 Task: Adjust the display resolution and refresh rate for the external monitor.
Action: Mouse pressed left at (410, 184)
Screenshot: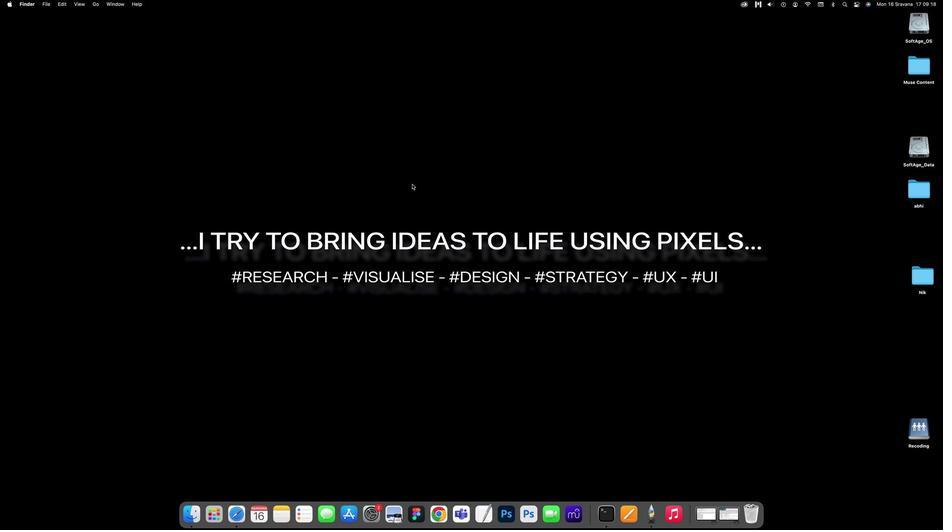 
Action: Mouse moved to (8, 4)
Screenshot: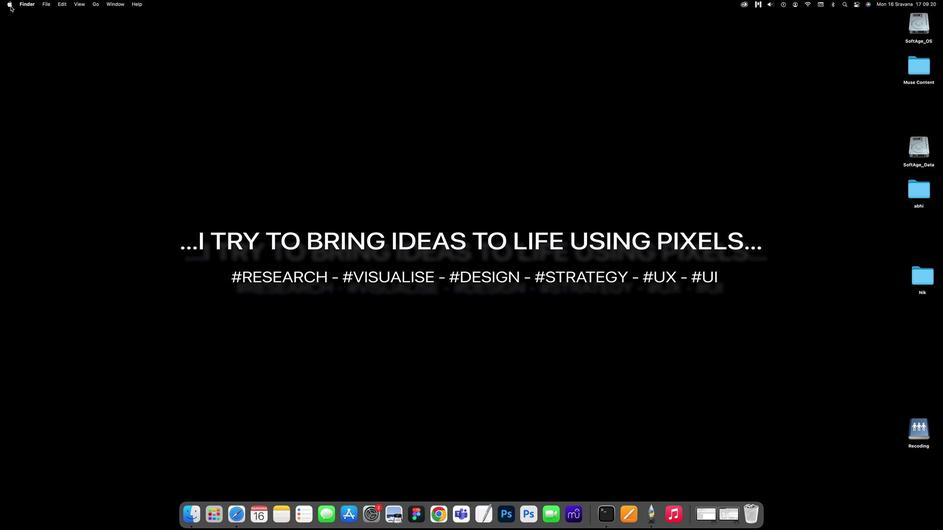 
Action: Mouse pressed left at (8, 4)
Screenshot: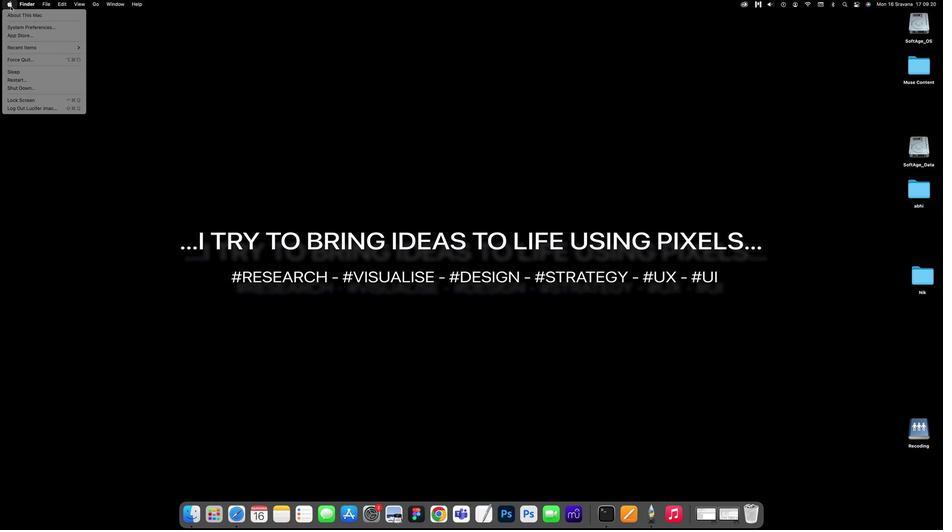 
Action: Mouse moved to (9, 22)
Screenshot: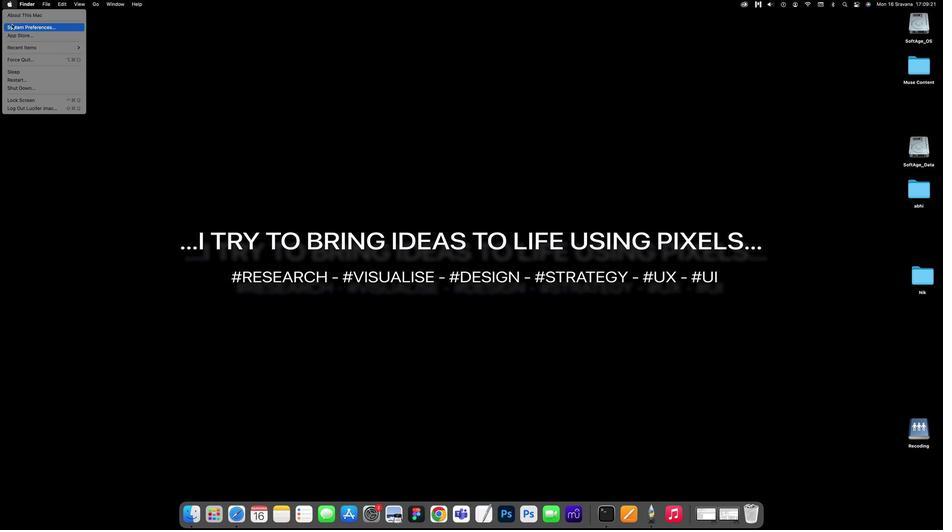 
Action: Mouse pressed left at (9, 22)
Screenshot: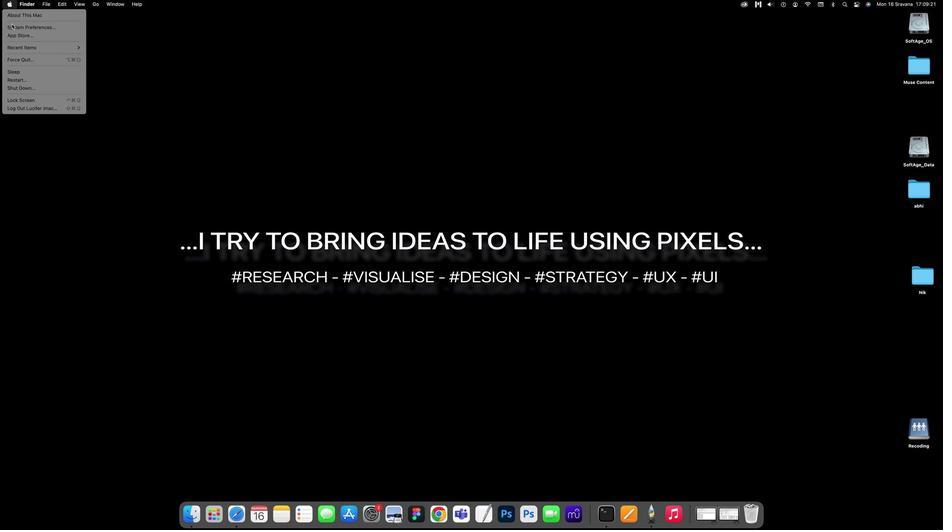 
Action: Mouse moved to (582, 263)
Screenshot: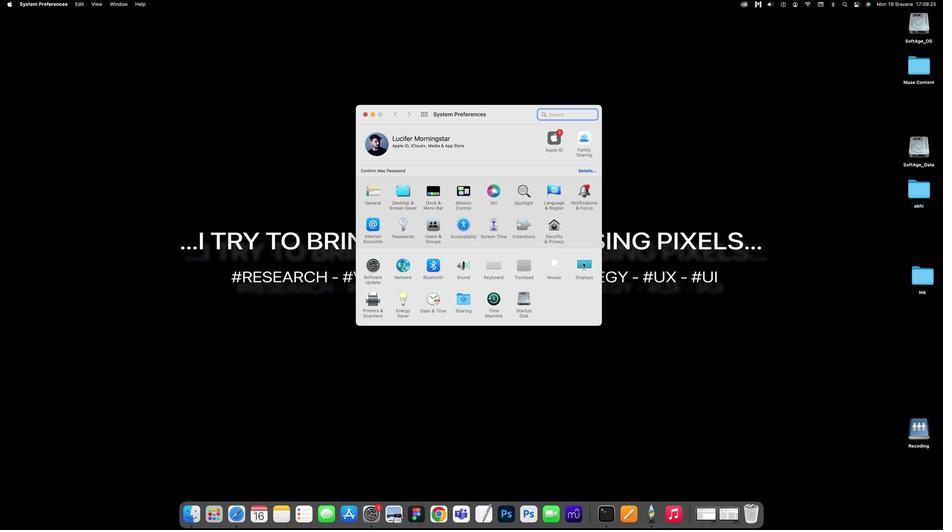 
Action: Mouse pressed left at (582, 263)
Screenshot: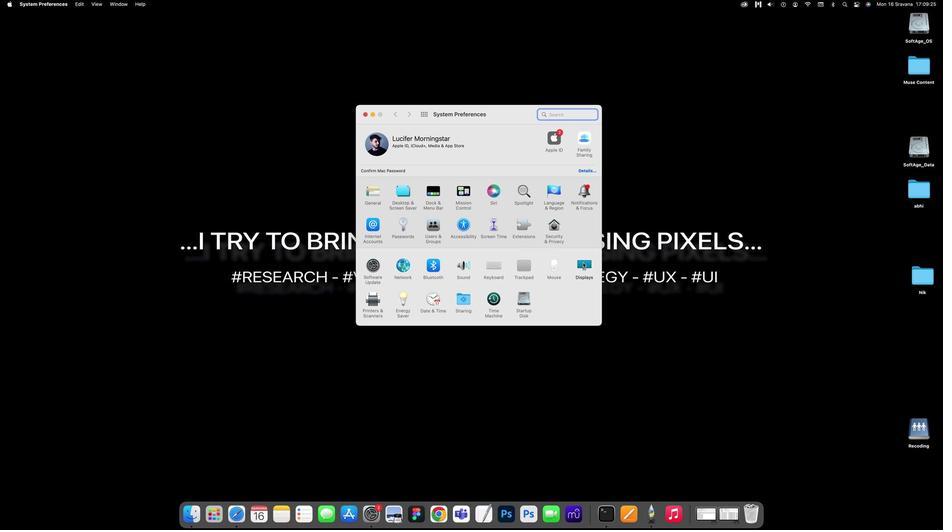 
Action: Mouse moved to (385, 268)
Screenshot: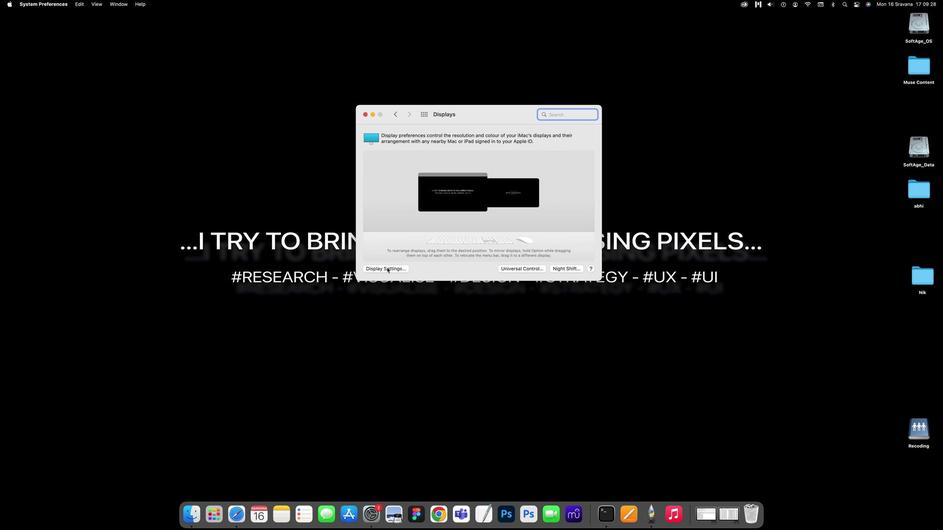 
Action: Mouse pressed left at (385, 268)
Screenshot: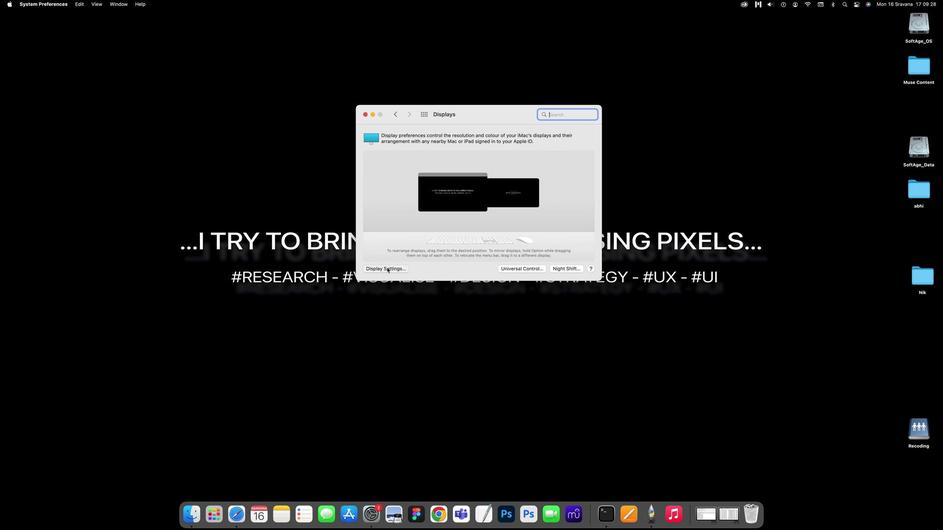 
Action: Mouse moved to (404, 151)
Screenshot: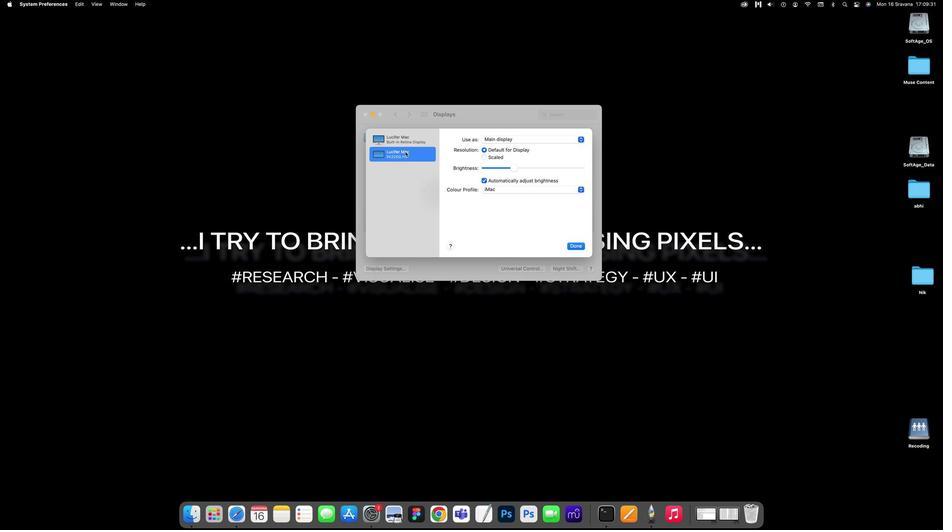 
Action: Mouse pressed left at (404, 151)
Screenshot: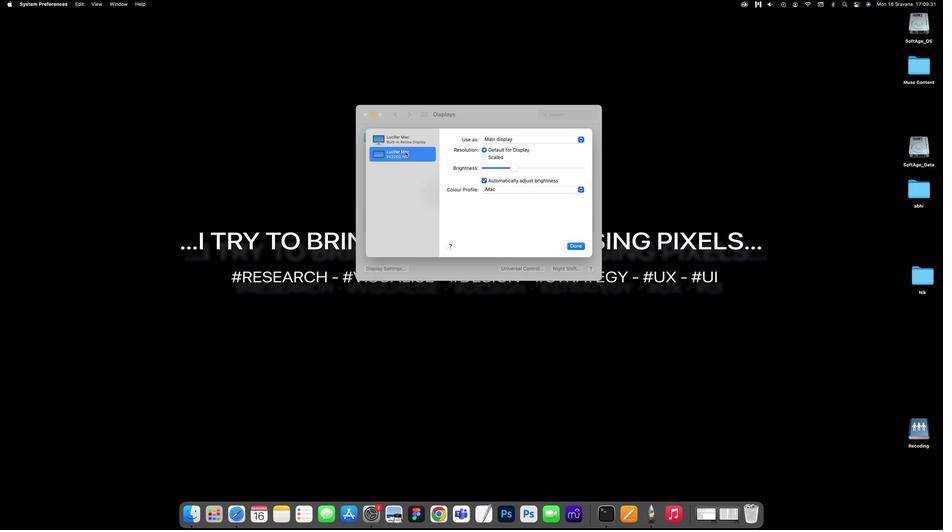 
Action: Mouse moved to (507, 165)
Screenshot: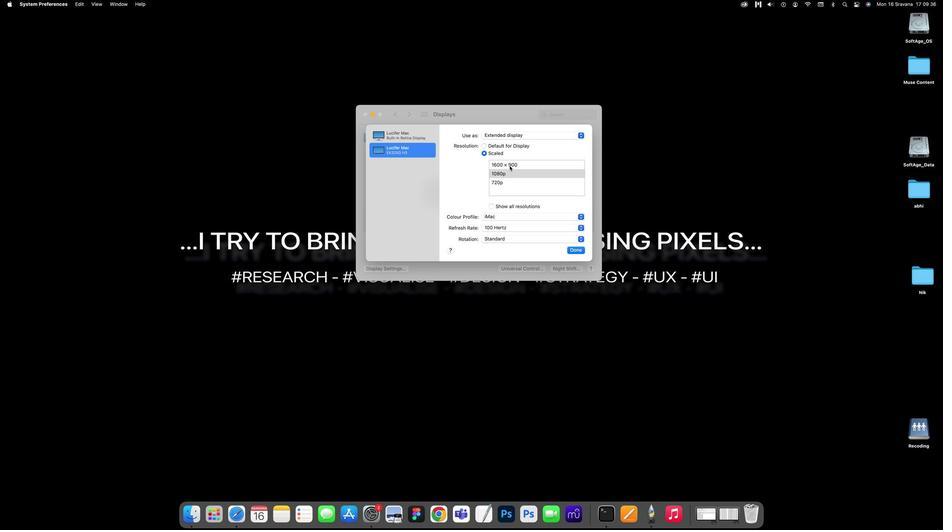 
Action: Mouse pressed left at (507, 165)
Screenshot: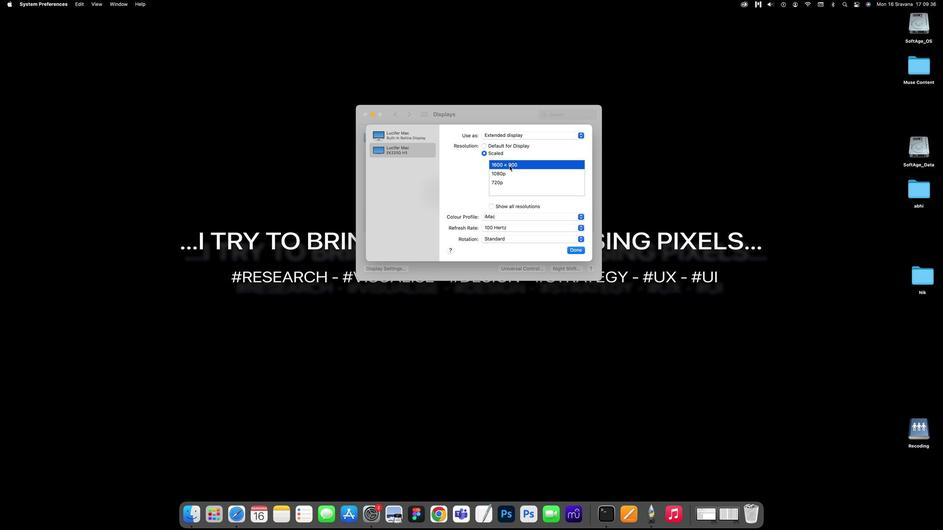 
Action: Mouse moved to (493, 212)
Screenshot: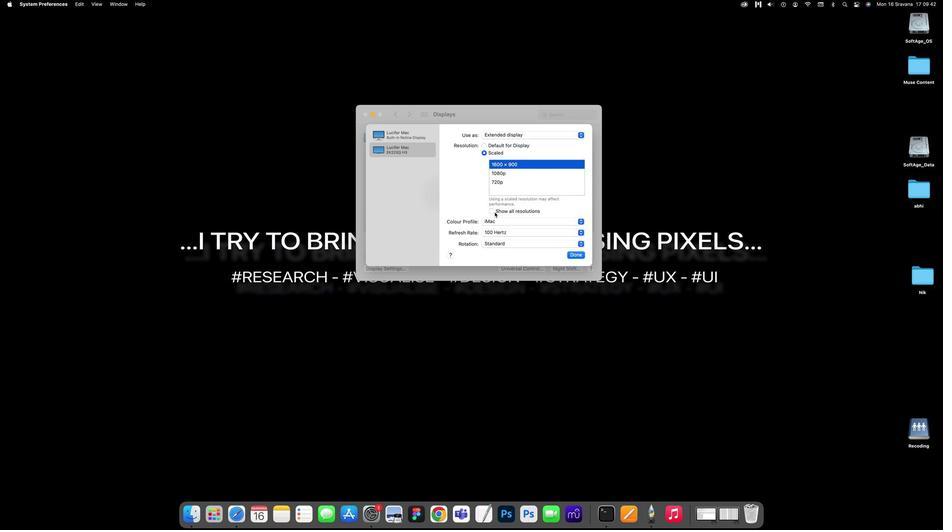
Action: Mouse pressed left at (493, 212)
Screenshot: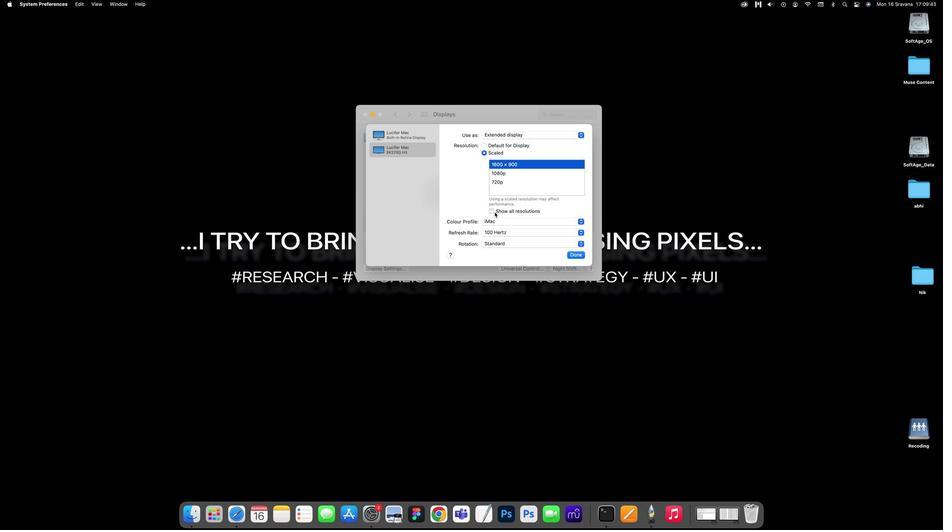 
Action: Mouse moved to (515, 175)
Screenshot: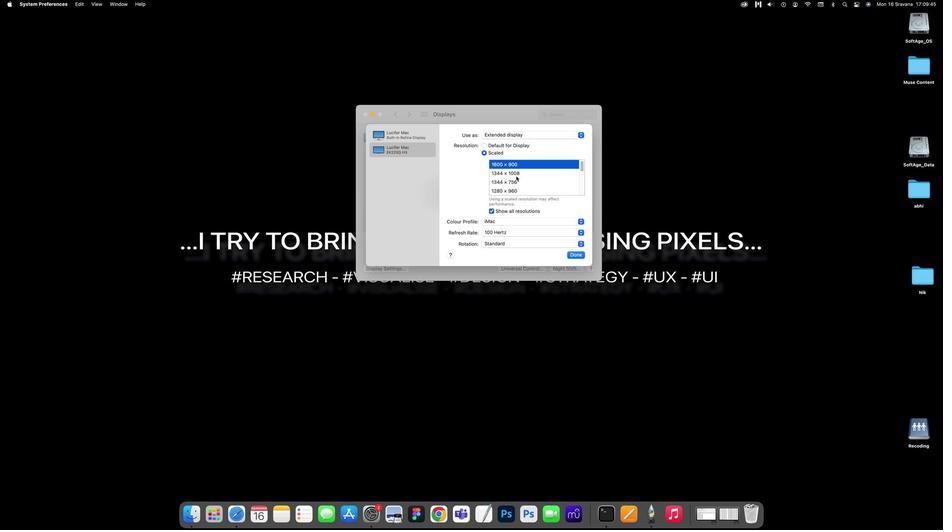
Action: Mouse pressed left at (515, 175)
Screenshot: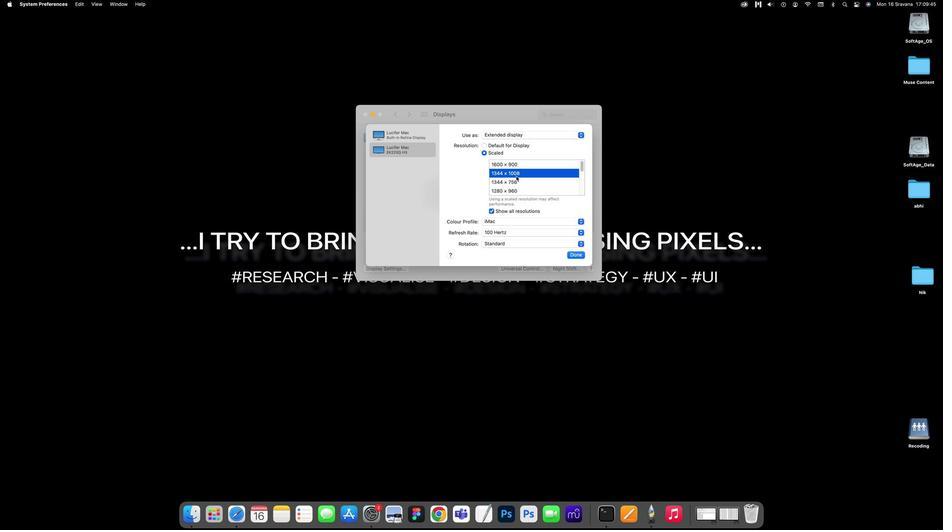 
Action: Mouse moved to (506, 232)
Screenshot: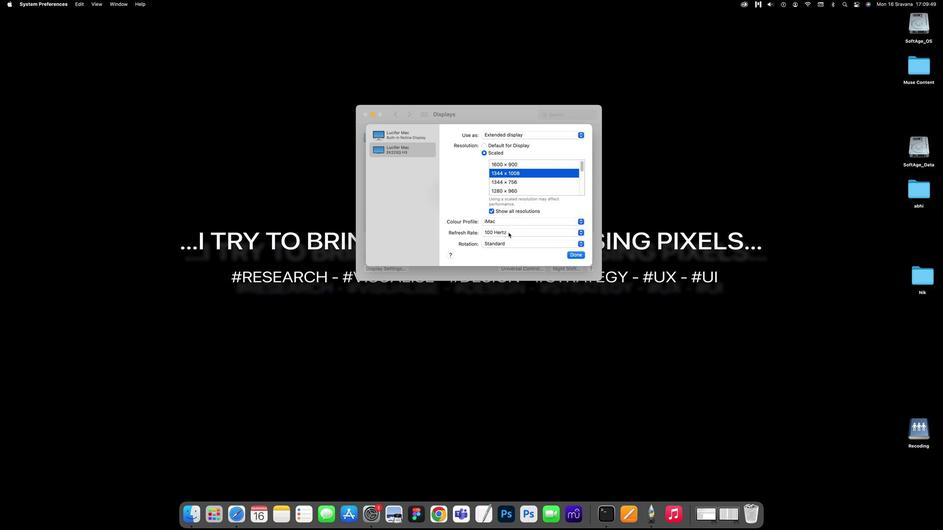 
Action: Mouse pressed left at (506, 232)
Screenshot: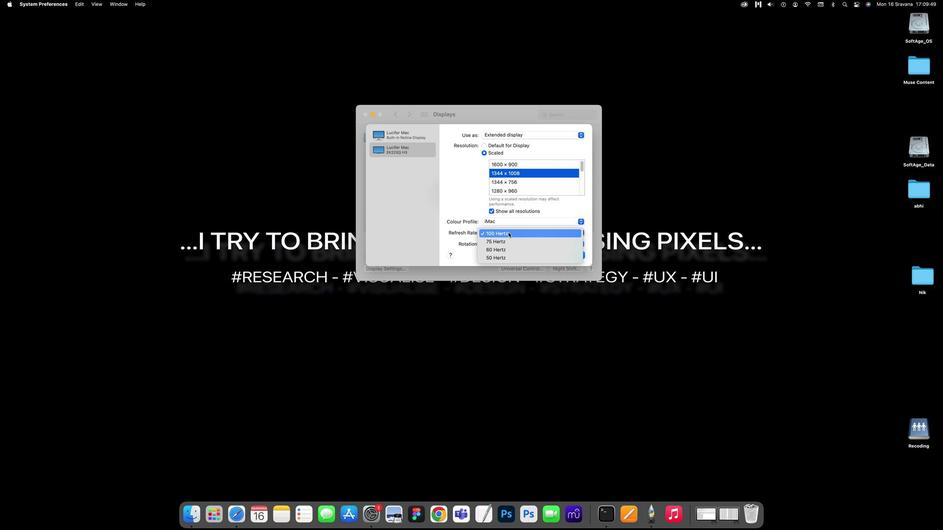 
Action: Mouse moved to (503, 251)
Screenshot: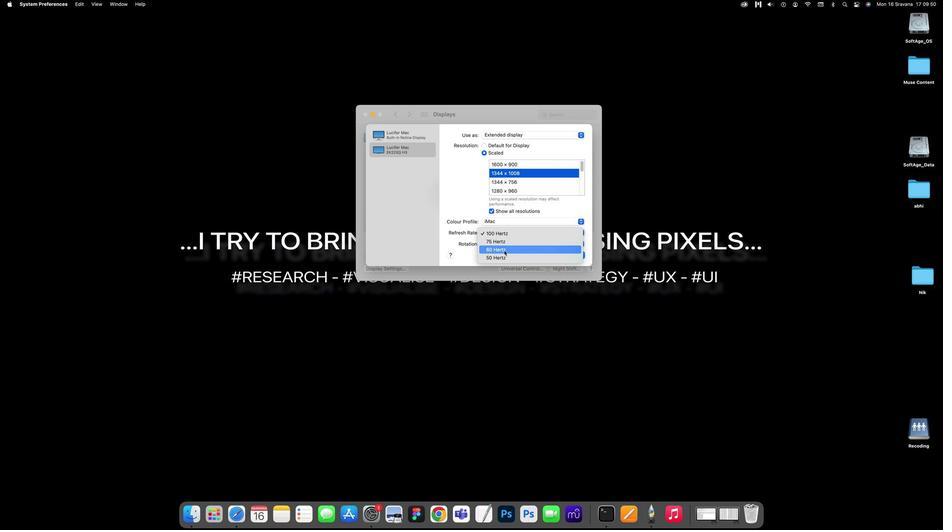 
Action: Mouse pressed left at (503, 251)
Screenshot: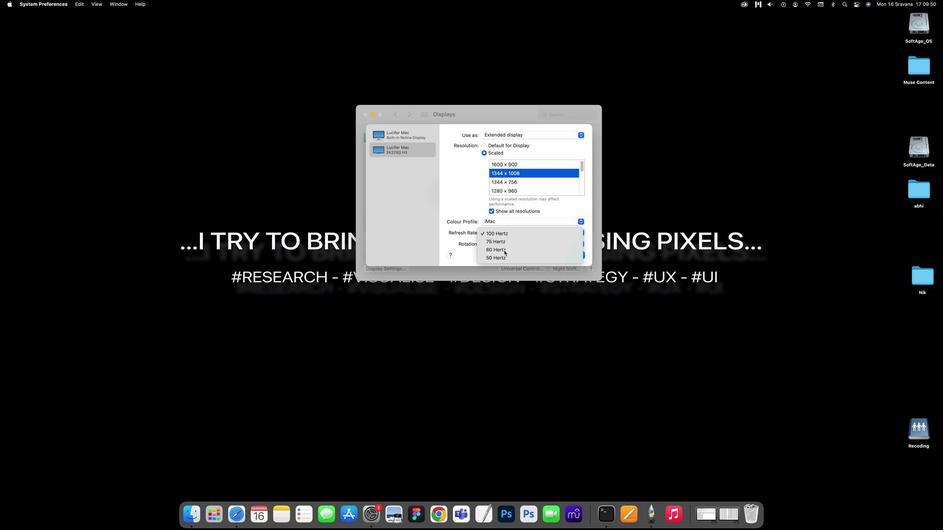 
Action: Mouse moved to (503, 242)
Screenshot: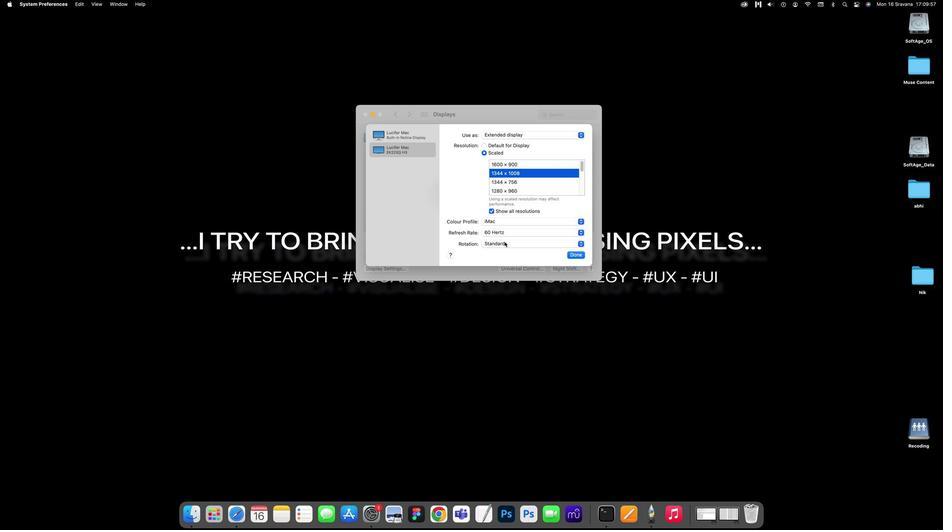 
Action: Mouse pressed left at (503, 242)
Screenshot: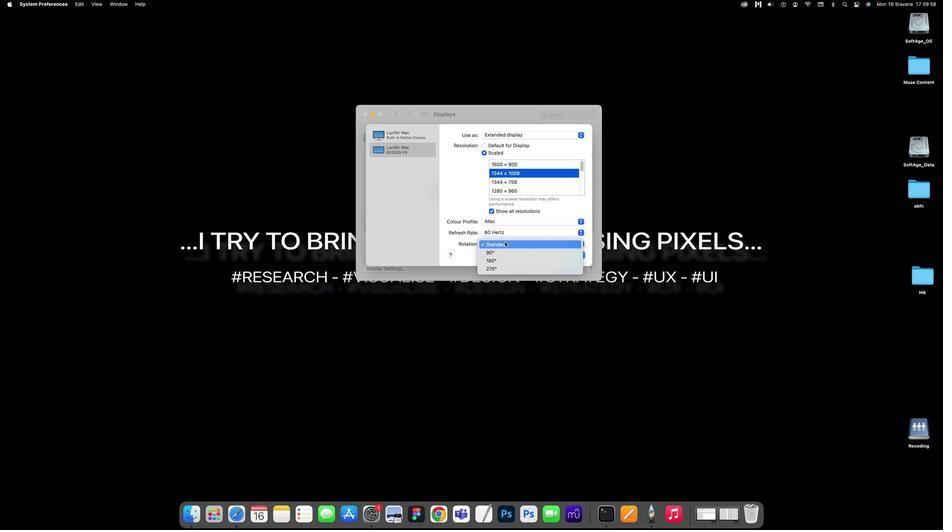 
Action: Mouse moved to (498, 249)
Screenshot: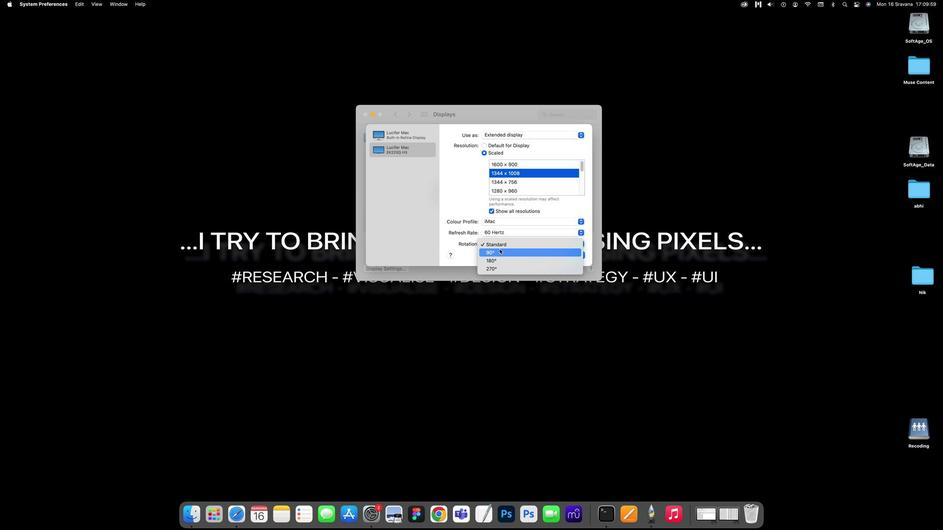 
Action: Mouse pressed left at (498, 249)
Screenshot: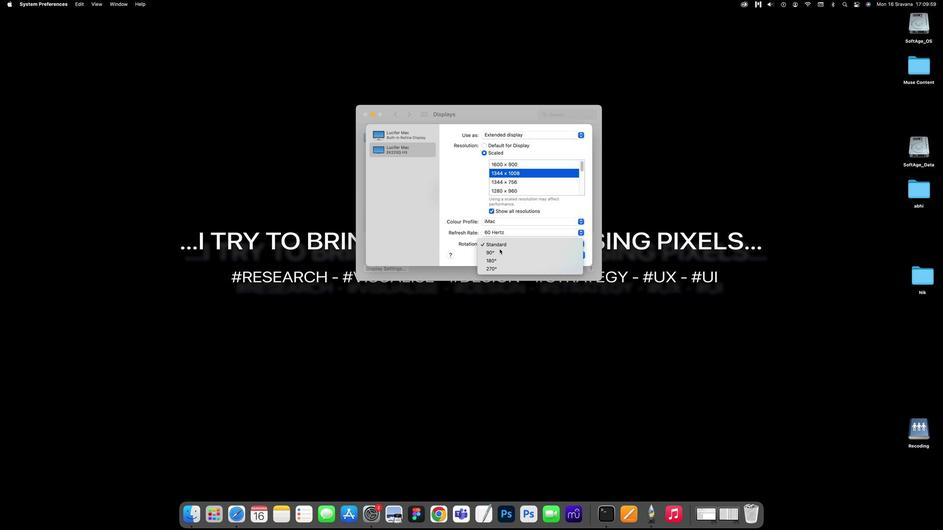 
Action: Mouse moved to (470, 215)
Screenshot: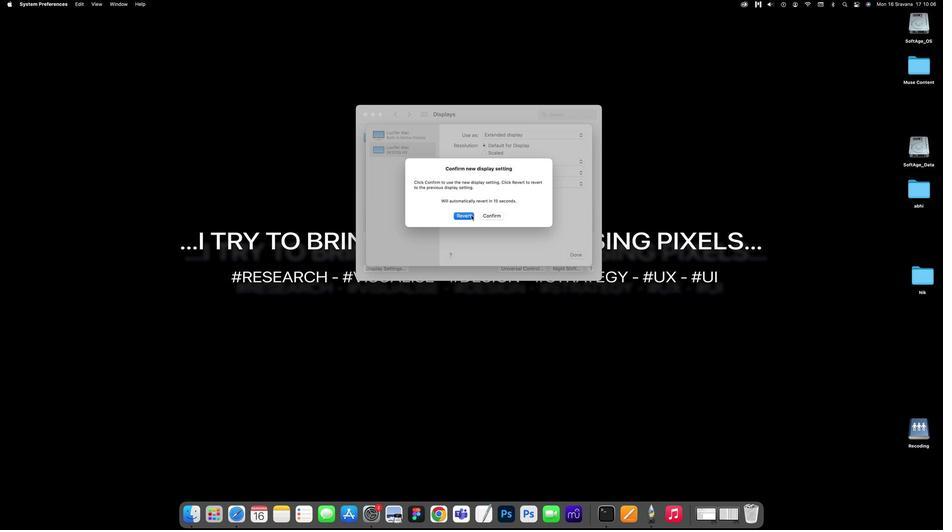 
Action: Mouse pressed left at (470, 215)
Screenshot: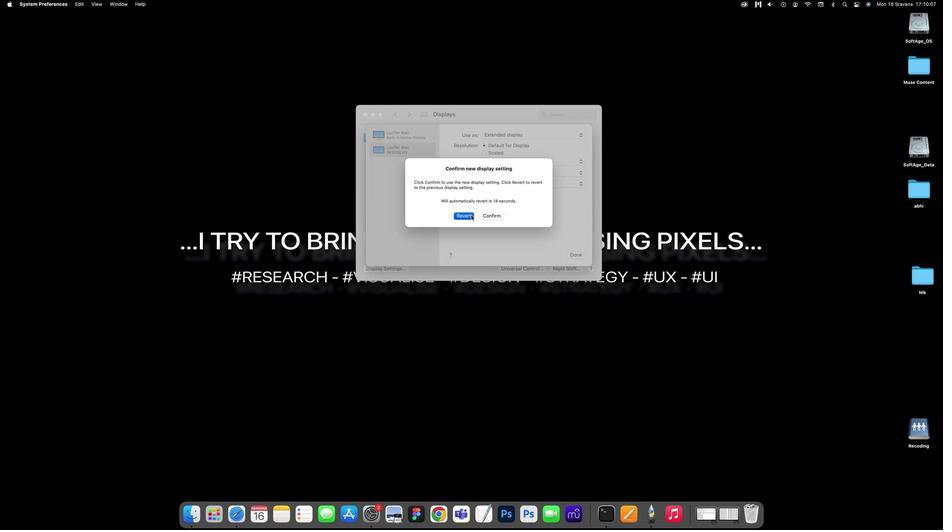 
Action: Mouse moved to (514, 218)
Screenshot: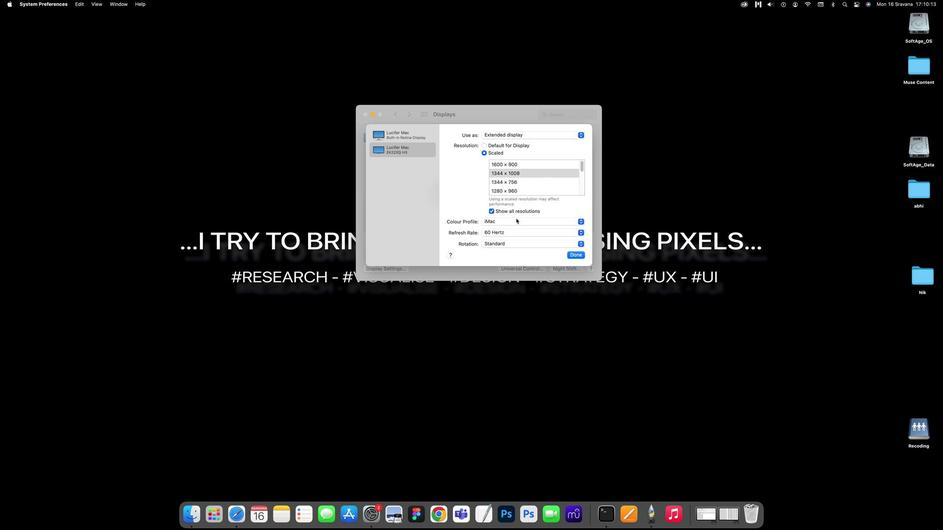 
Action: Mouse pressed left at (514, 218)
Screenshot: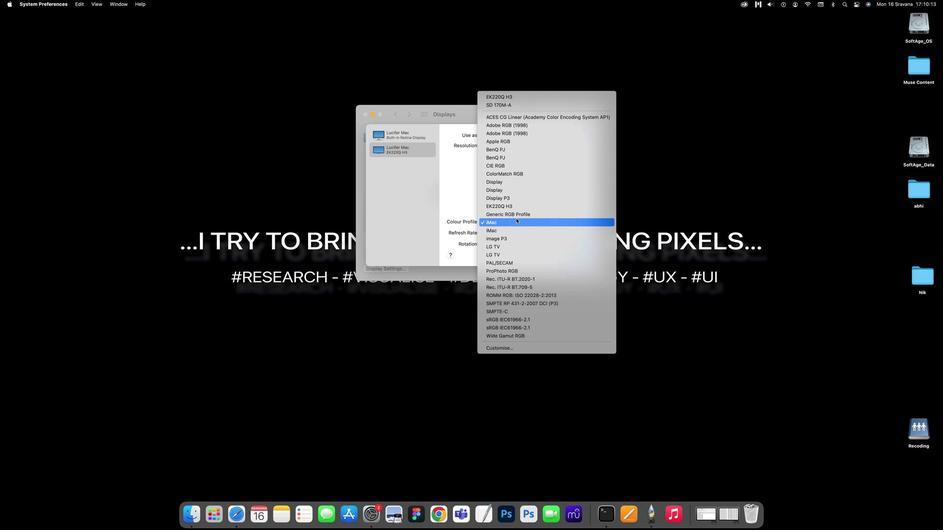 
Action: Mouse moved to (556, 184)
Screenshot: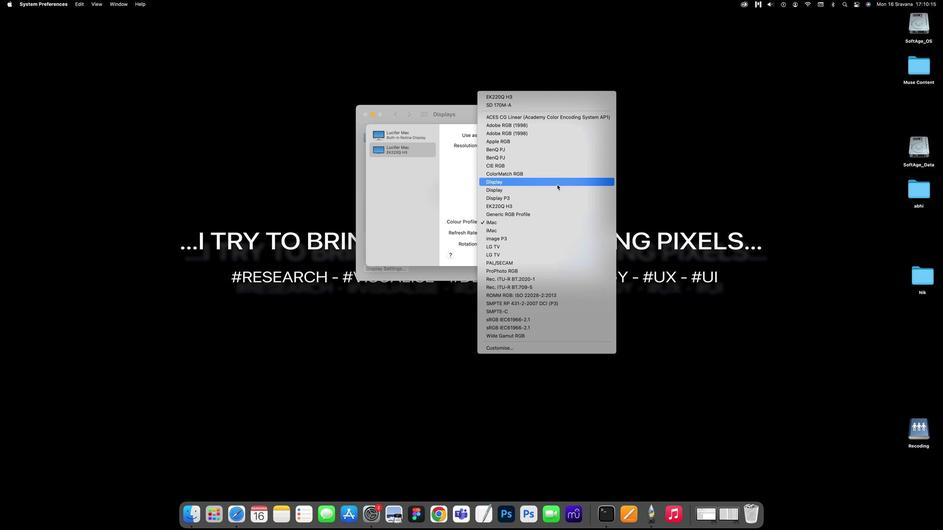 
Action: Mouse pressed left at (556, 184)
Screenshot: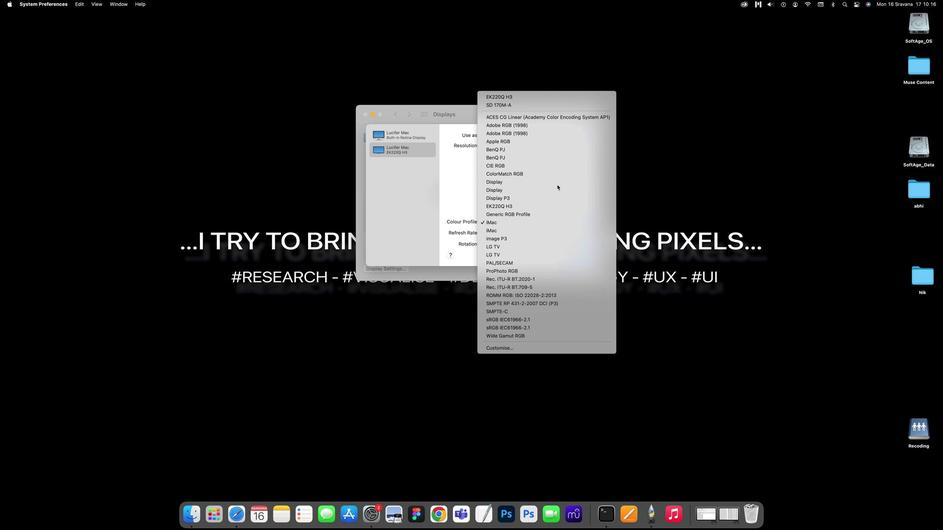 
Action: Mouse moved to (533, 231)
Screenshot: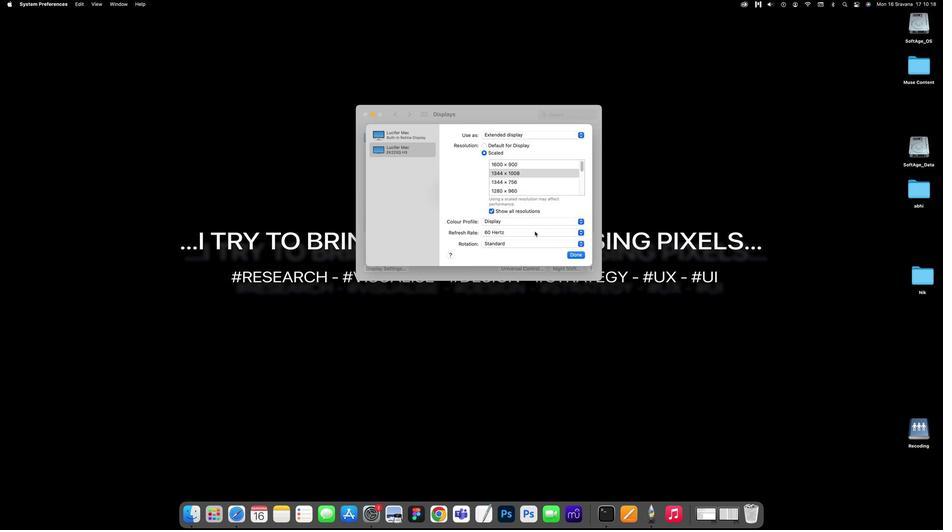 
Action: Mouse pressed left at (533, 231)
Screenshot: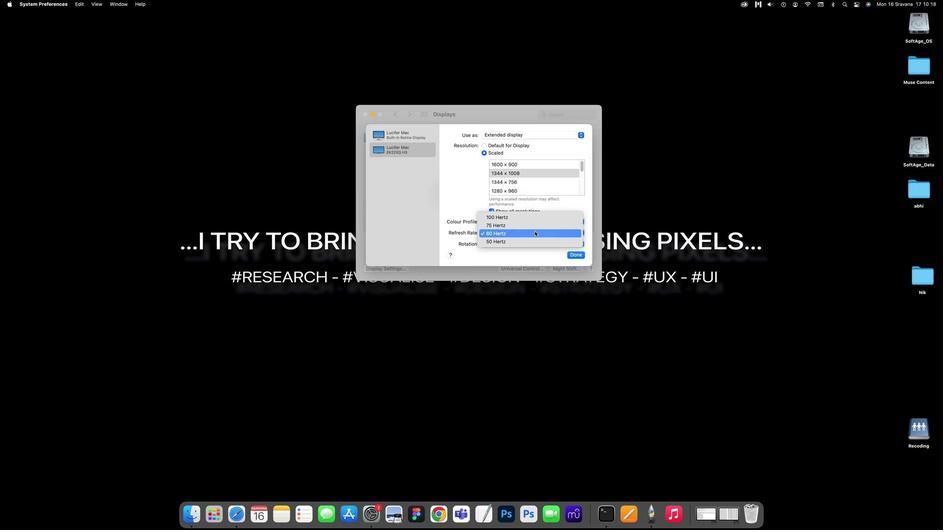 
Action: Mouse moved to (537, 219)
Screenshot: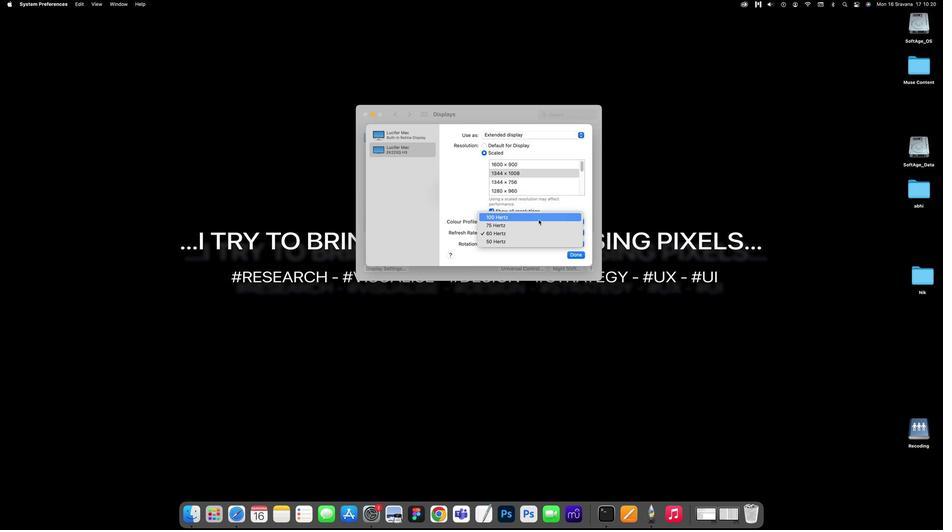 
Action: Mouse pressed left at (537, 219)
Screenshot: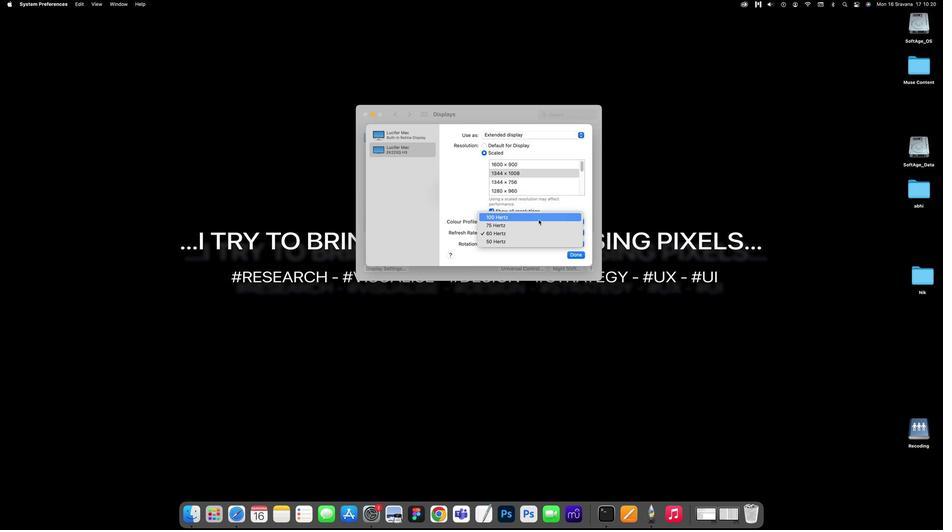 
Action: Mouse moved to (571, 255)
Screenshot: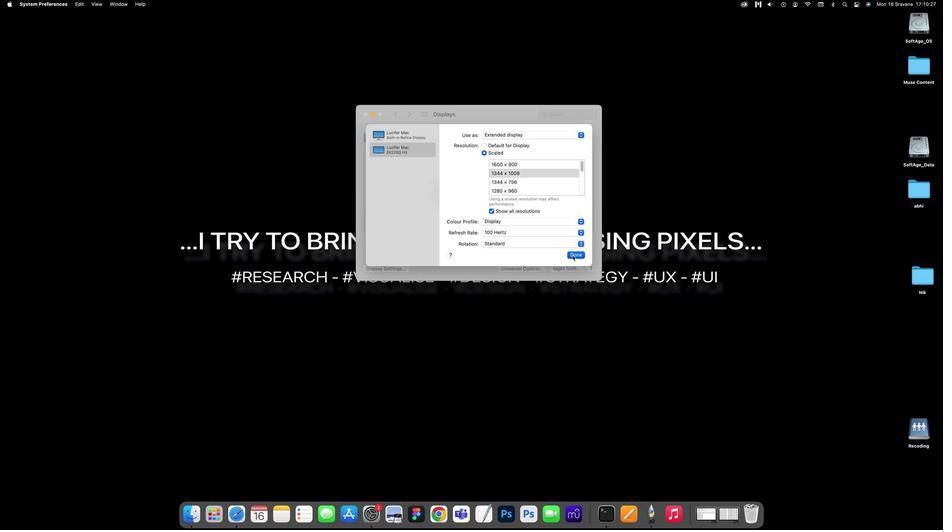 
Action: Mouse pressed left at (571, 255)
Screenshot: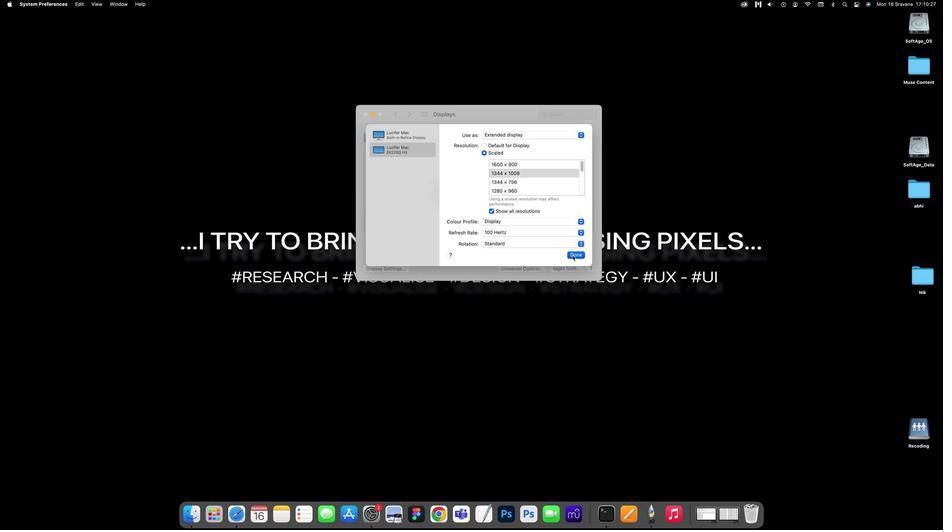 
Action: Mouse moved to (574, 206)
Screenshot: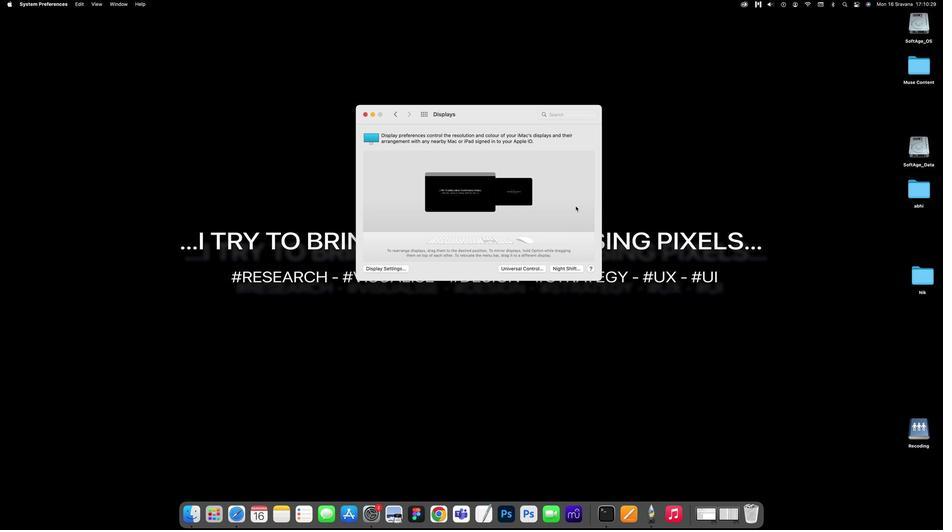 
Action: Mouse pressed left at (574, 206)
Screenshot: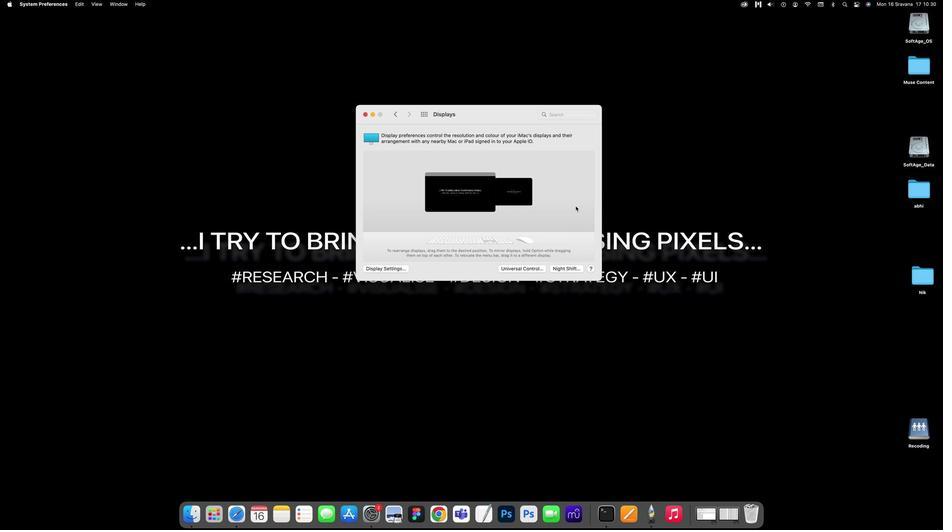 
